 Task: Add Mineral Fusion Eye Makeup Remover to the cart.
Action: Mouse moved to (237, 104)
Screenshot: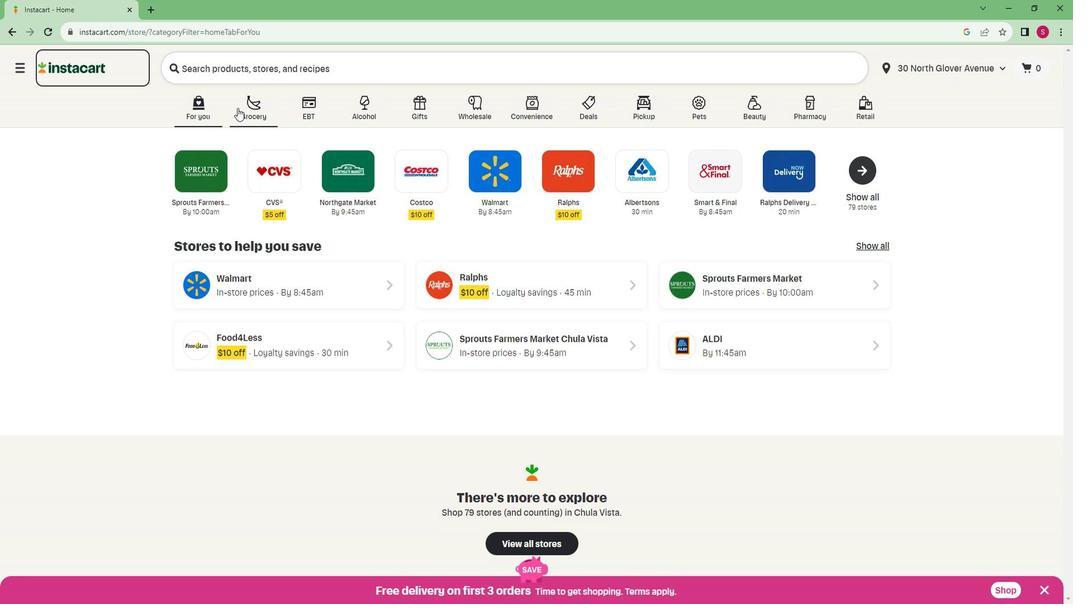 
Action: Mouse pressed left at (237, 104)
Screenshot: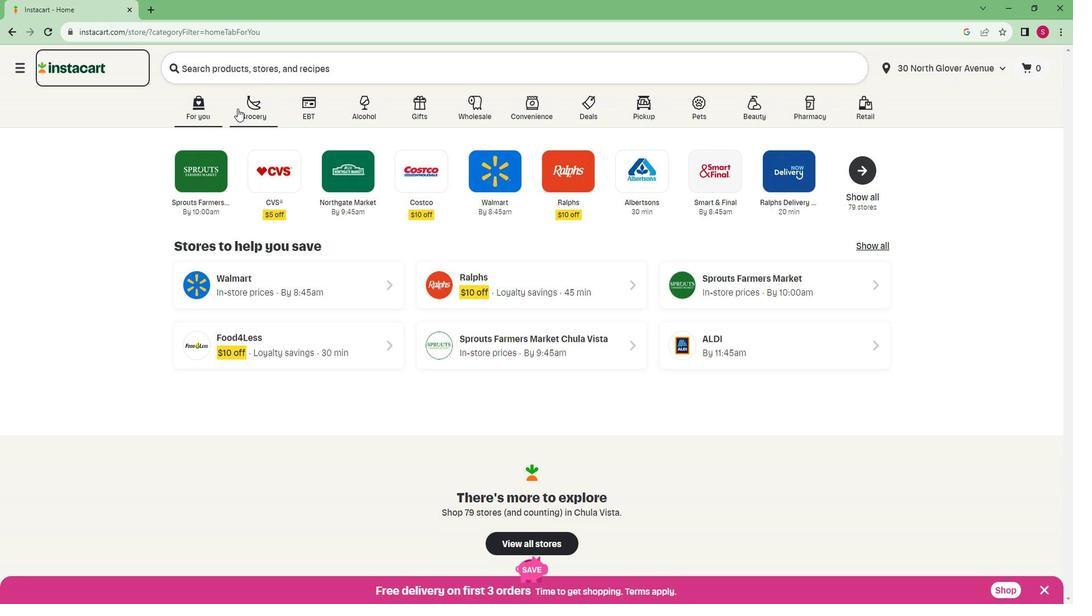
Action: Mouse moved to (209, 189)
Screenshot: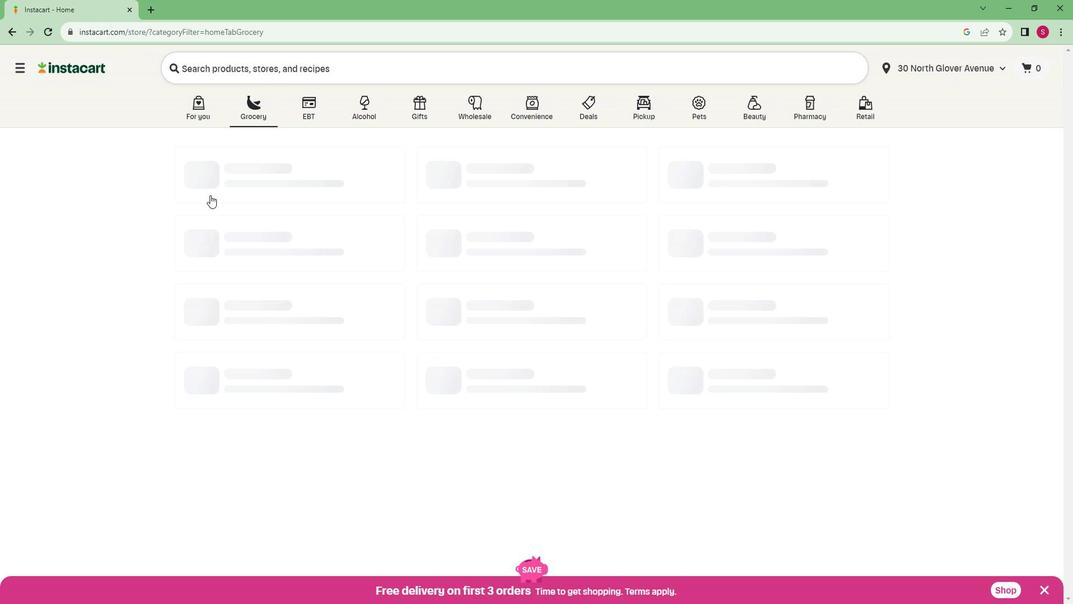 
Action: Mouse scrolled (209, 188) with delta (0, 0)
Screenshot: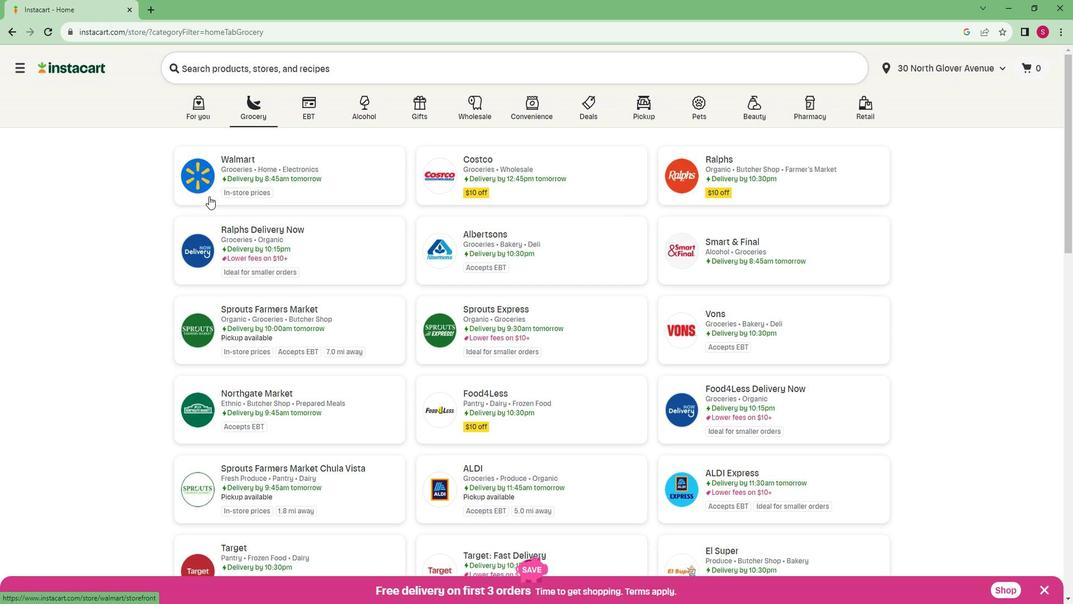 
Action: Mouse moved to (208, 189)
Screenshot: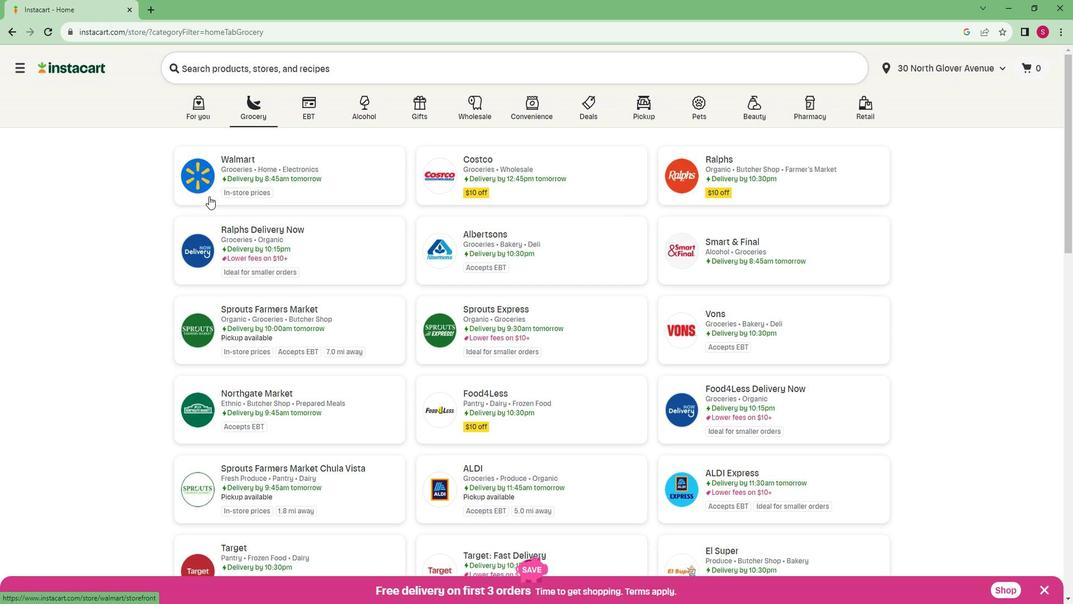 
Action: Mouse scrolled (208, 189) with delta (0, 0)
Screenshot: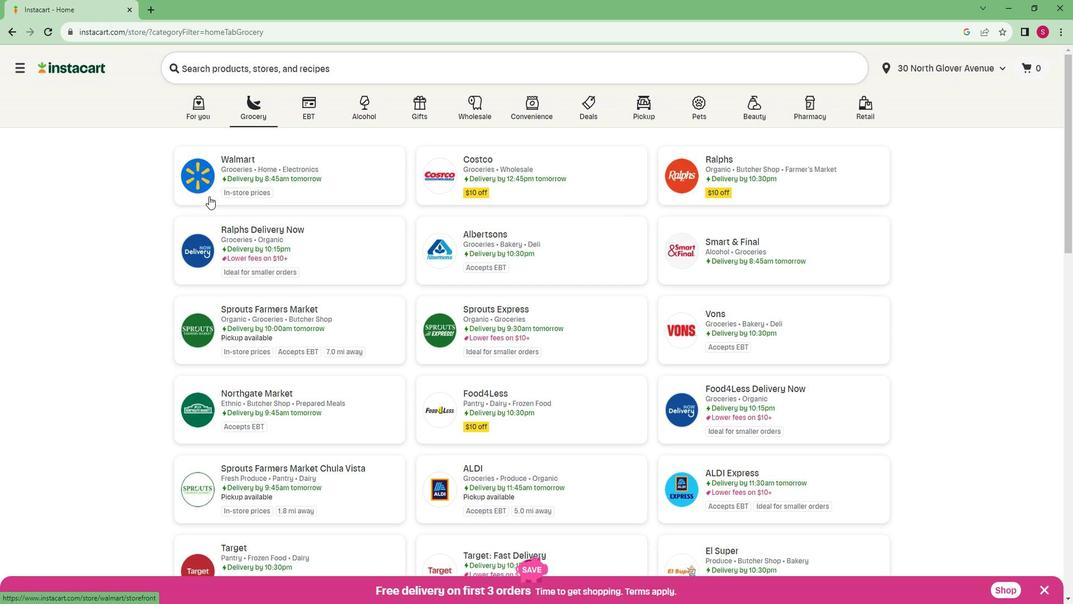
Action: Mouse moved to (272, 199)
Screenshot: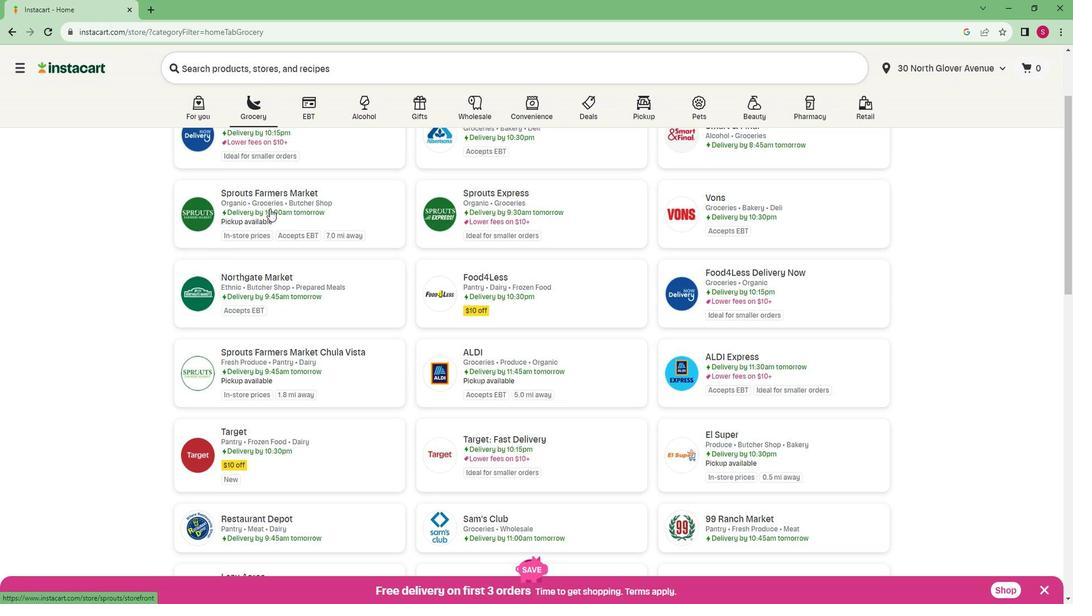 
Action: Mouse pressed left at (272, 199)
Screenshot: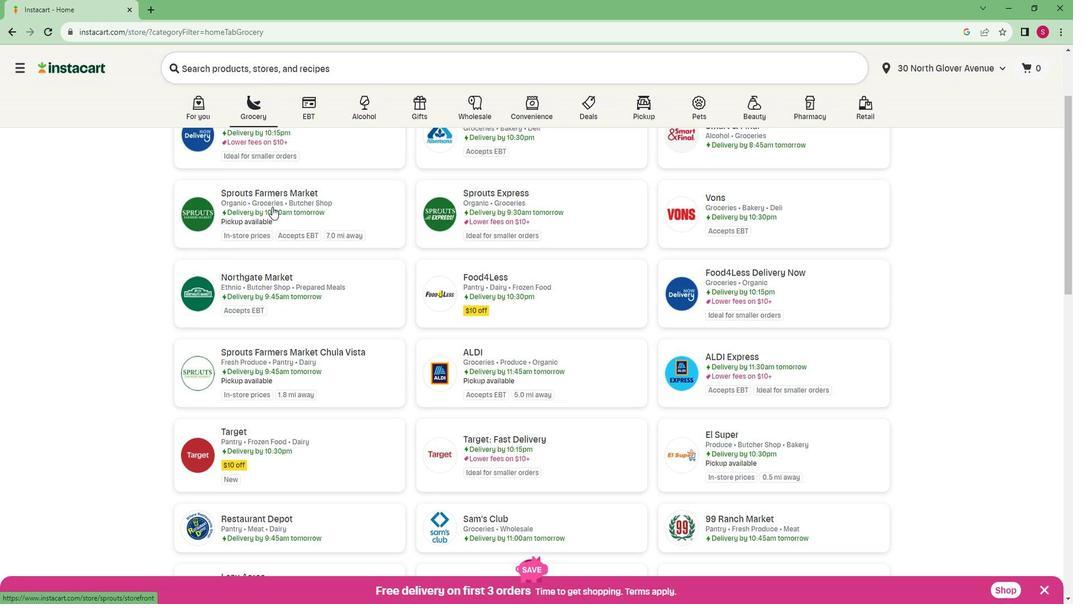 
Action: Mouse moved to (50, 340)
Screenshot: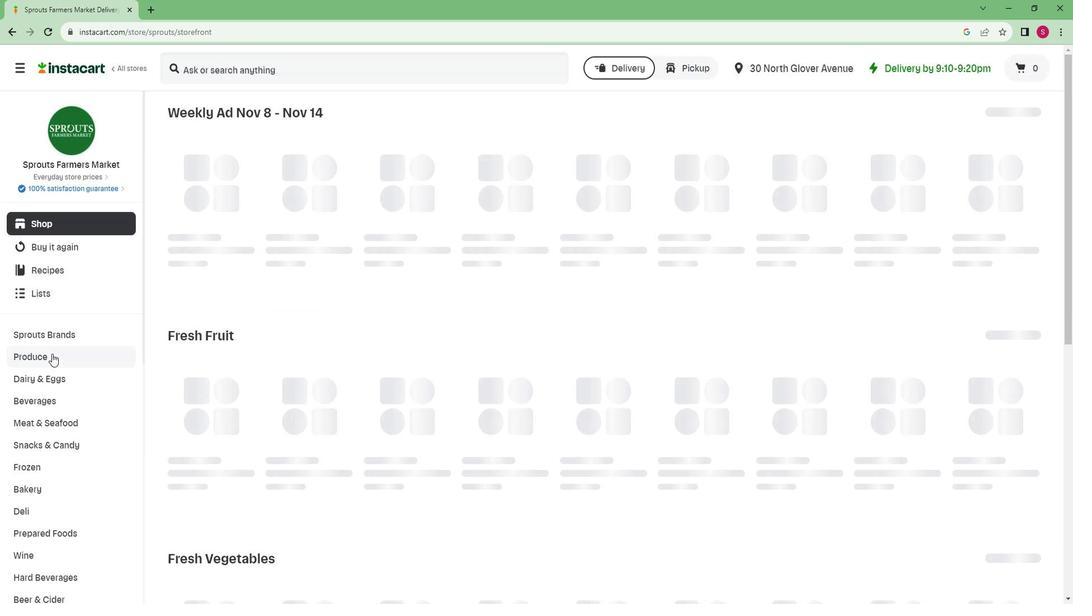 
Action: Mouse scrolled (50, 340) with delta (0, 0)
Screenshot: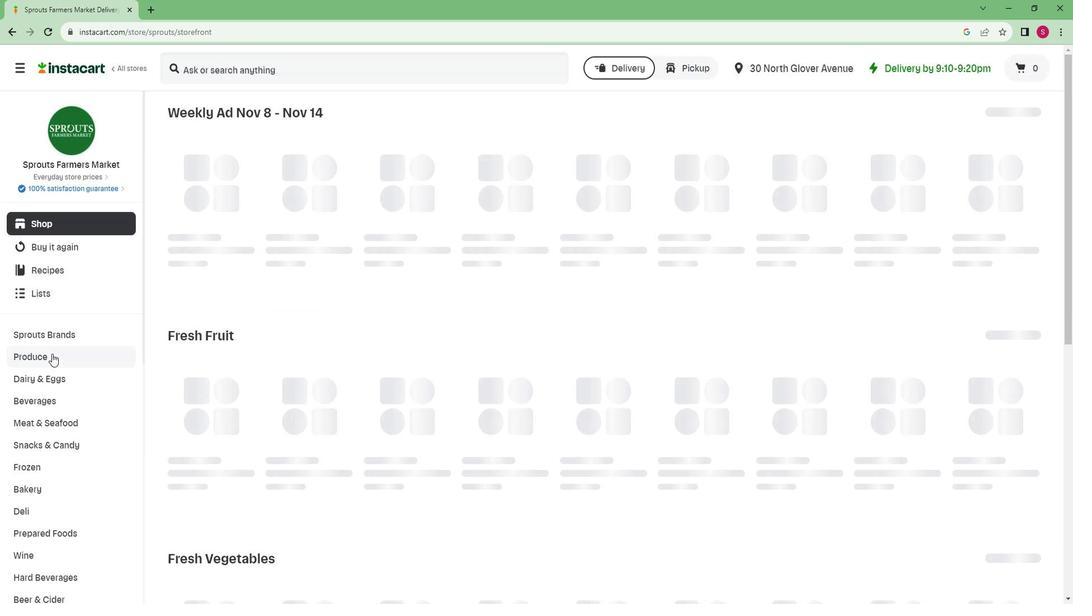 
Action: Mouse moved to (49, 340)
Screenshot: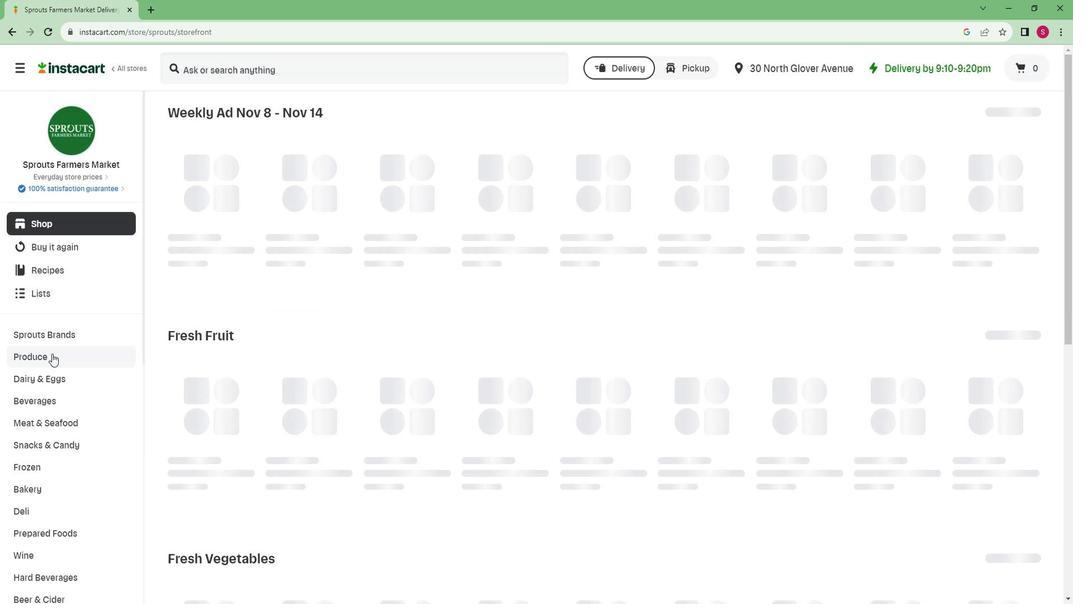 
Action: Mouse scrolled (49, 340) with delta (0, 0)
Screenshot: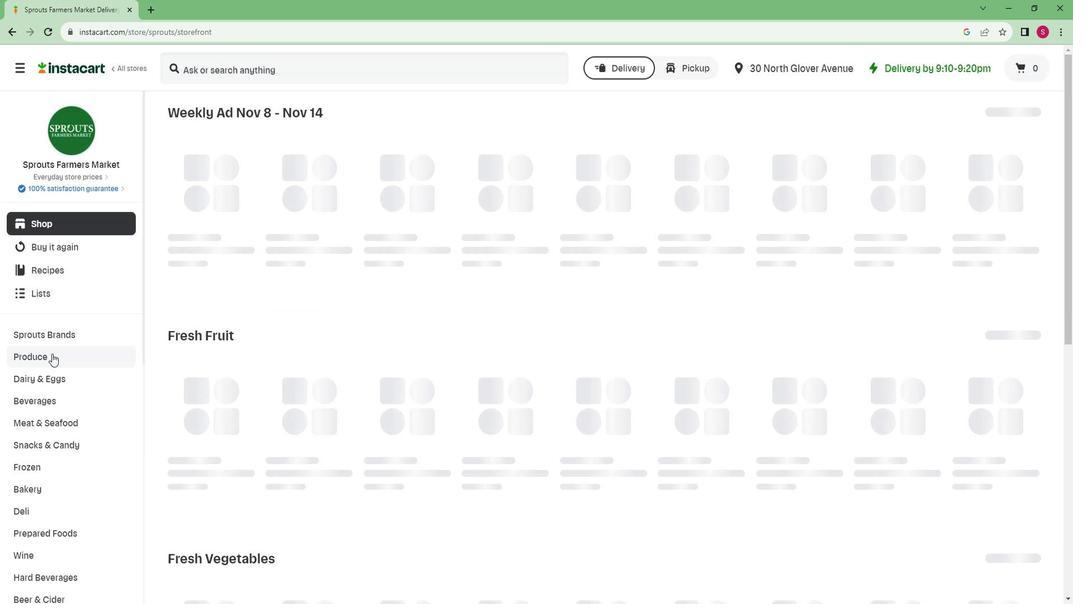 
Action: Mouse moved to (49, 340)
Screenshot: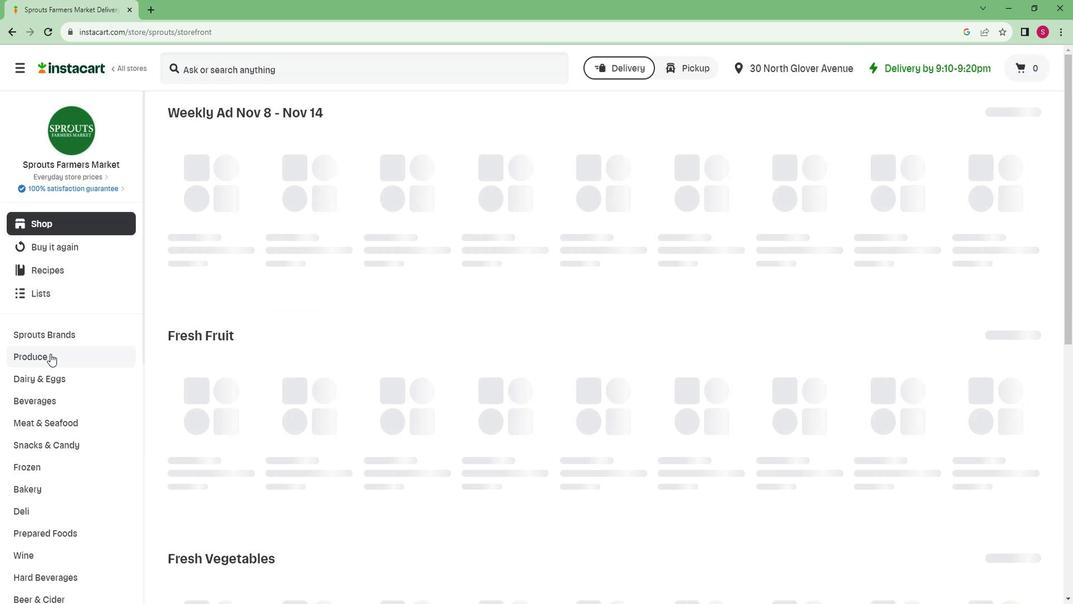 
Action: Mouse scrolled (49, 340) with delta (0, 0)
Screenshot: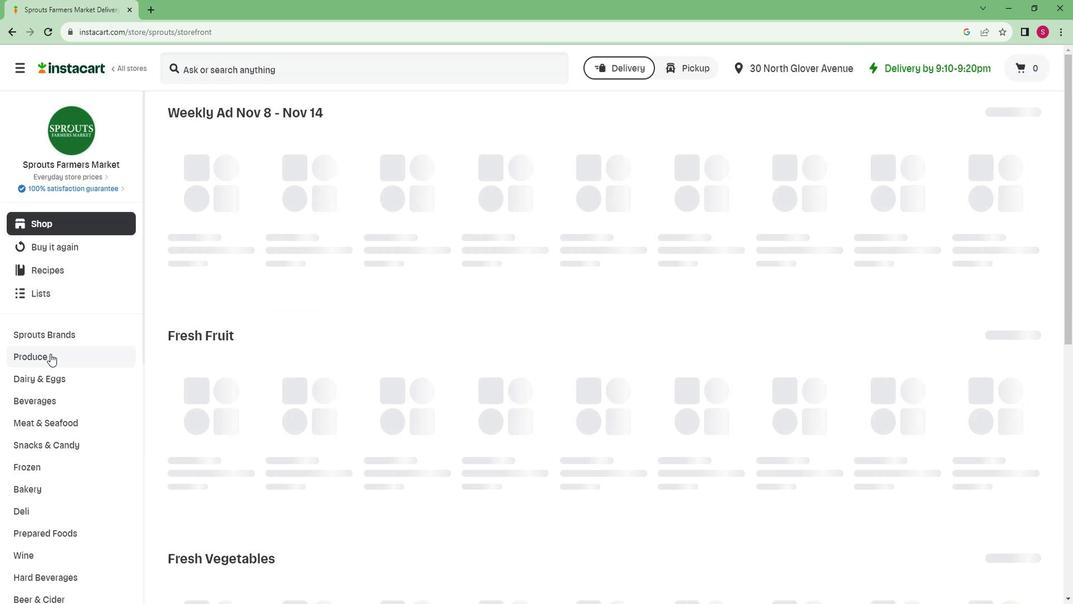 
Action: Mouse moved to (47, 340)
Screenshot: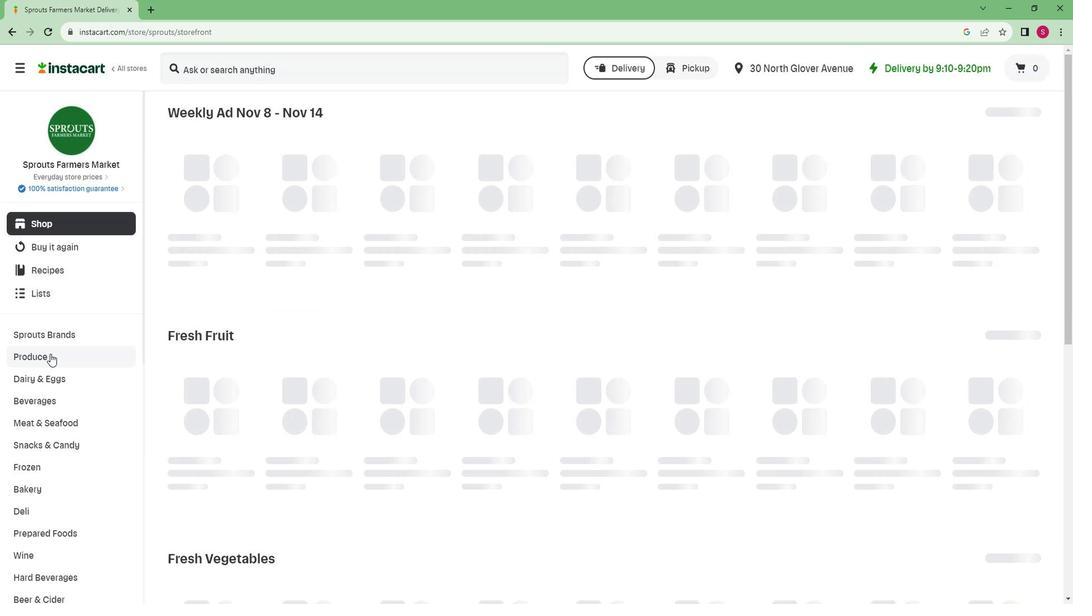 
Action: Mouse scrolled (47, 339) with delta (0, 0)
Screenshot: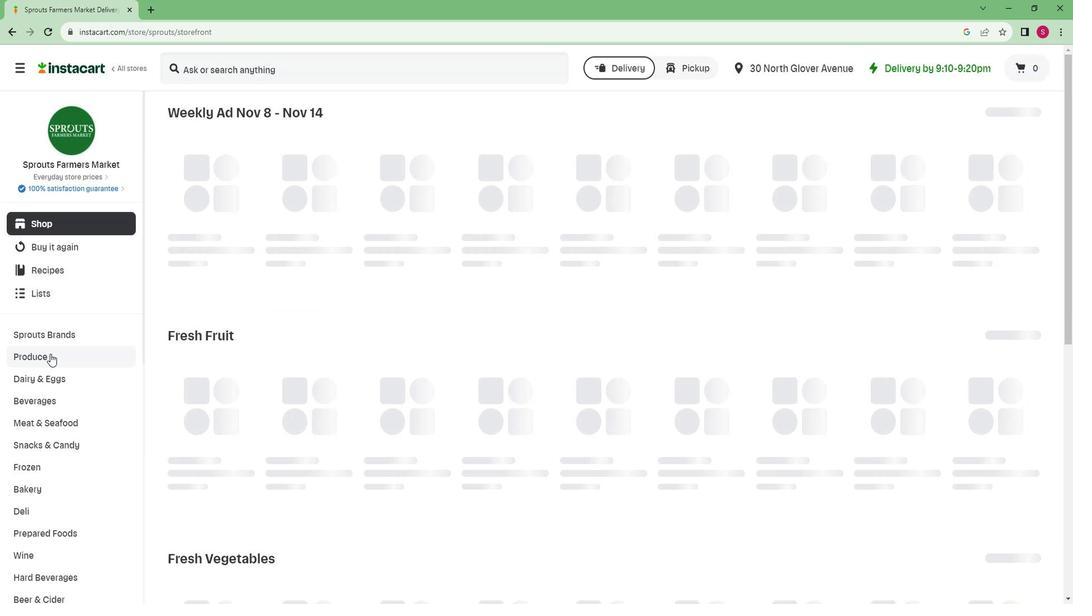 
Action: Mouse moved to (47, 340)
Screenshot: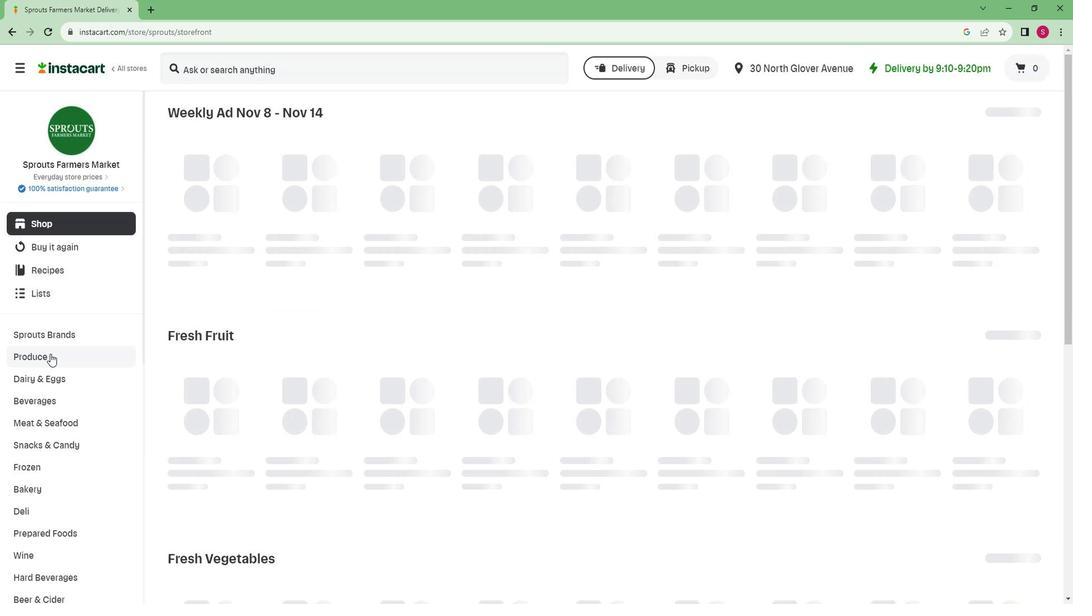 
Action: Mouse scrolled (47, 339) with delta (0, 0)
Screenshot: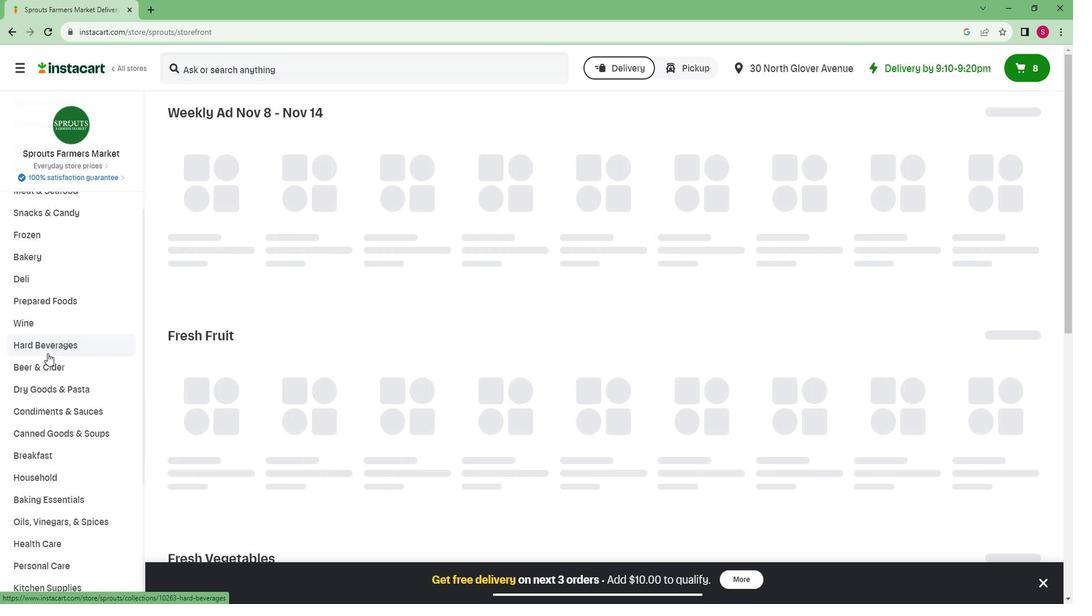 
Action: Mouse scrolled (47, 339) with delta (0, 0)
Screenshot: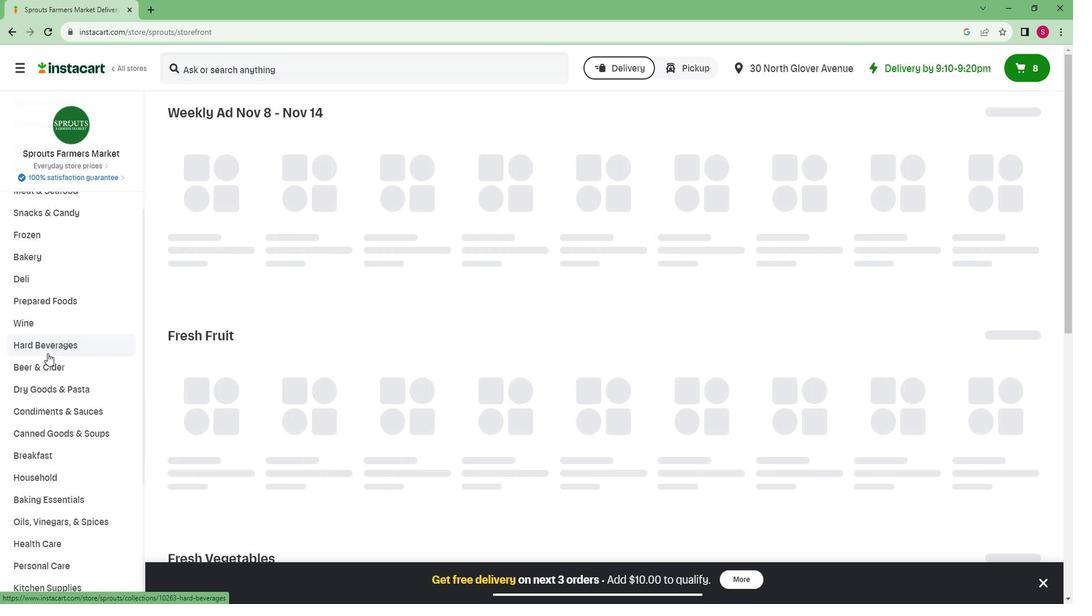 
Action: Mouse scrolled (47, 339) with delta (0, 0)
Screenshot: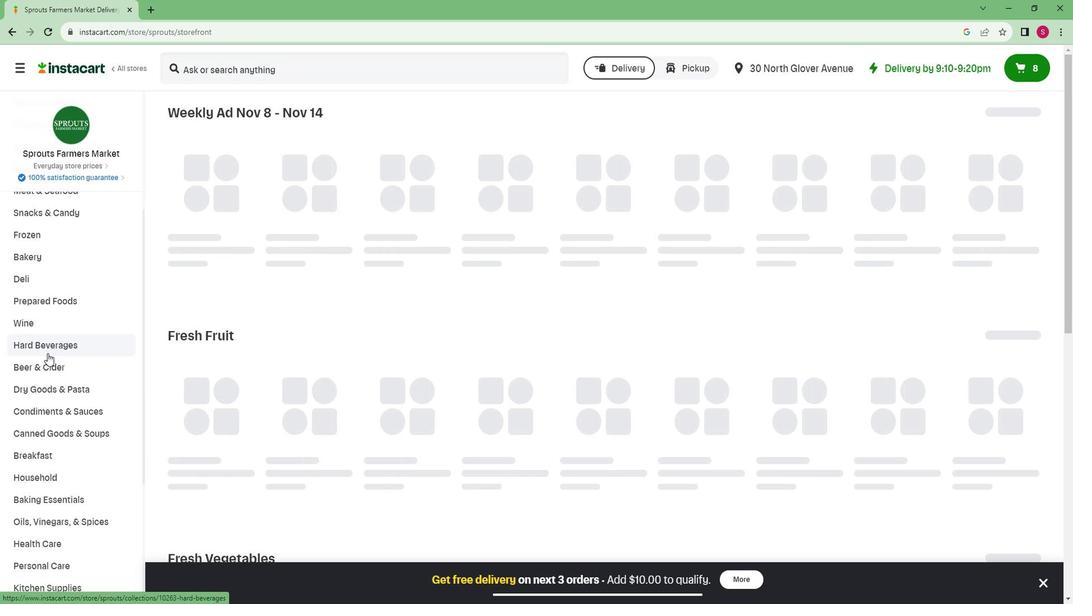 
Action: Mouse moved to (31, 510)
Screenshot: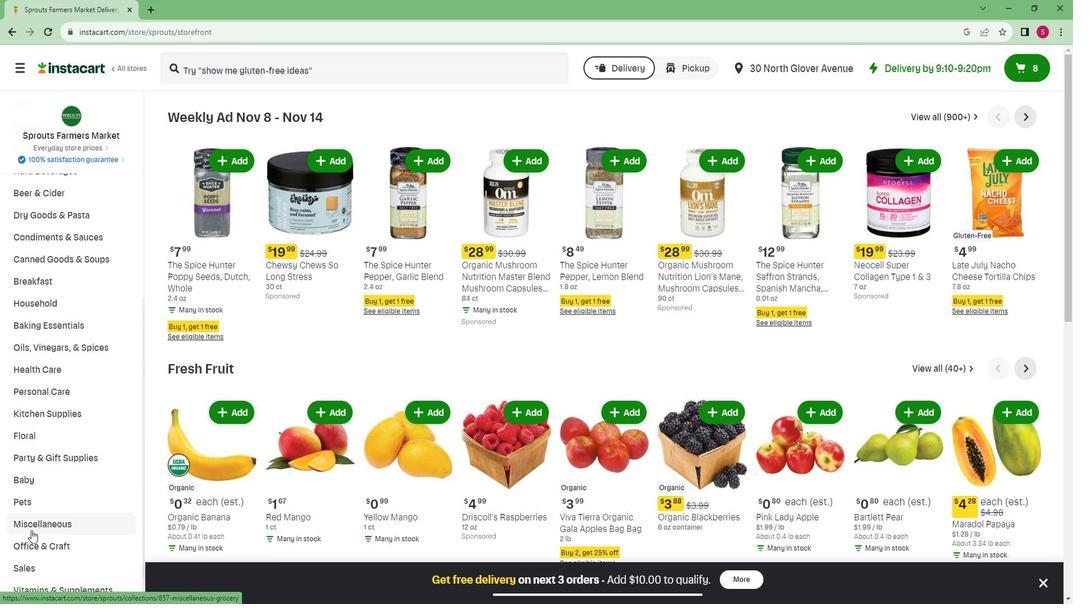 
Action: Mouse scrolled (31, 509) with delta (0, 0)
Screenshot: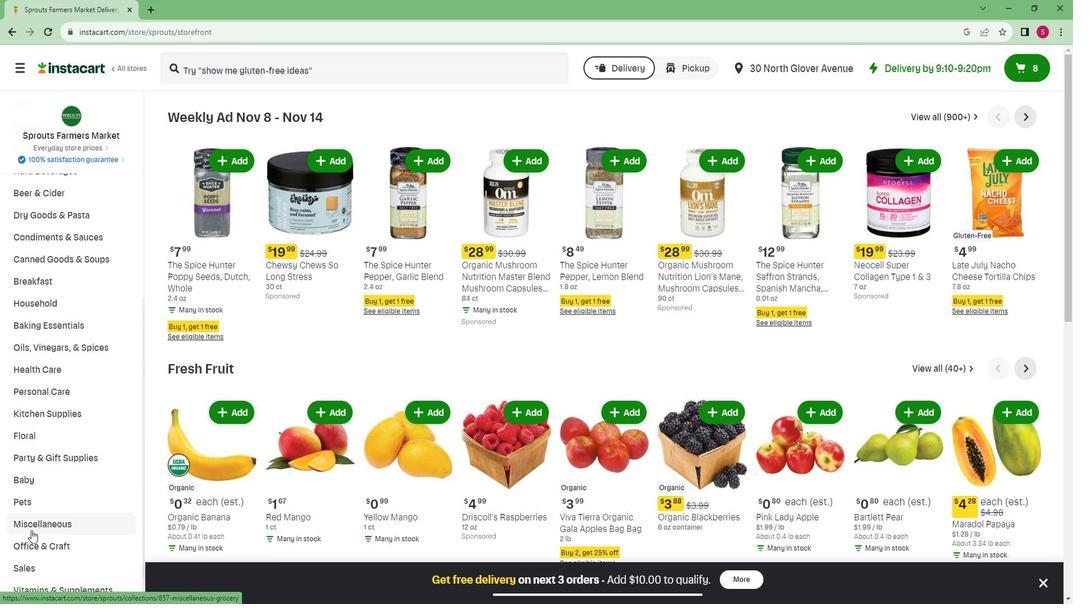 
Action: Mouse moved to (31, 507)
Screenshot: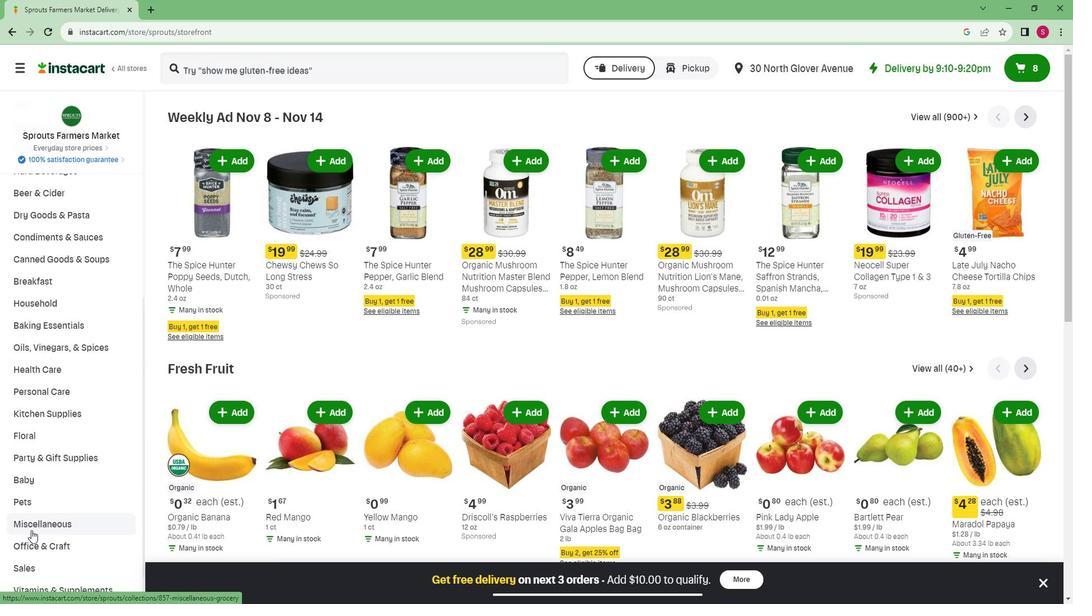 
Action: Mouse scrolled (31, 506) with delta (0, 0)
Screenshot: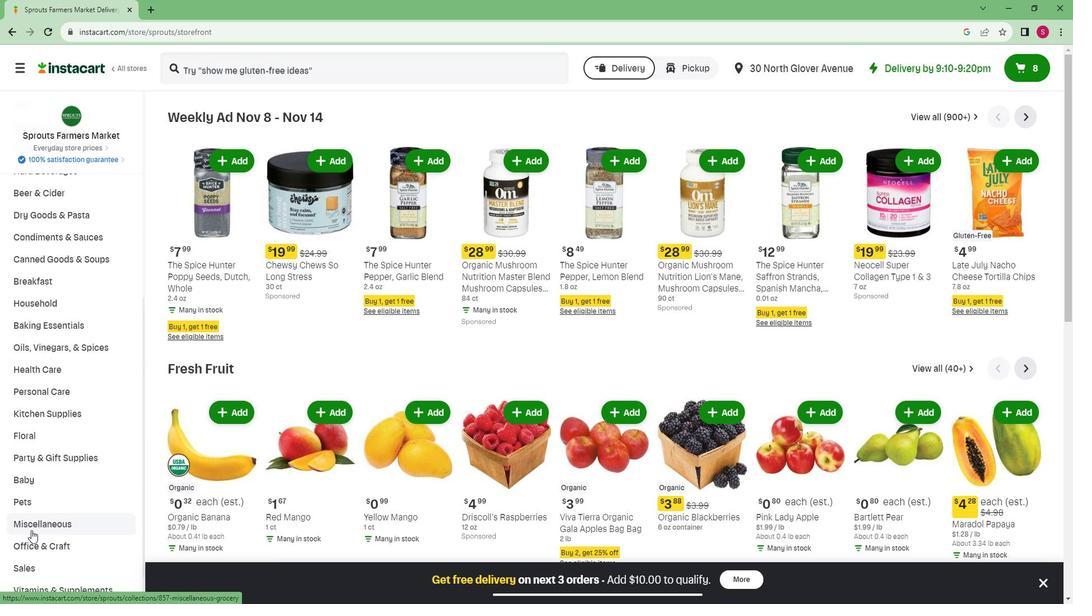 
Action: Mouse moved to (28, 536)
Screenshot: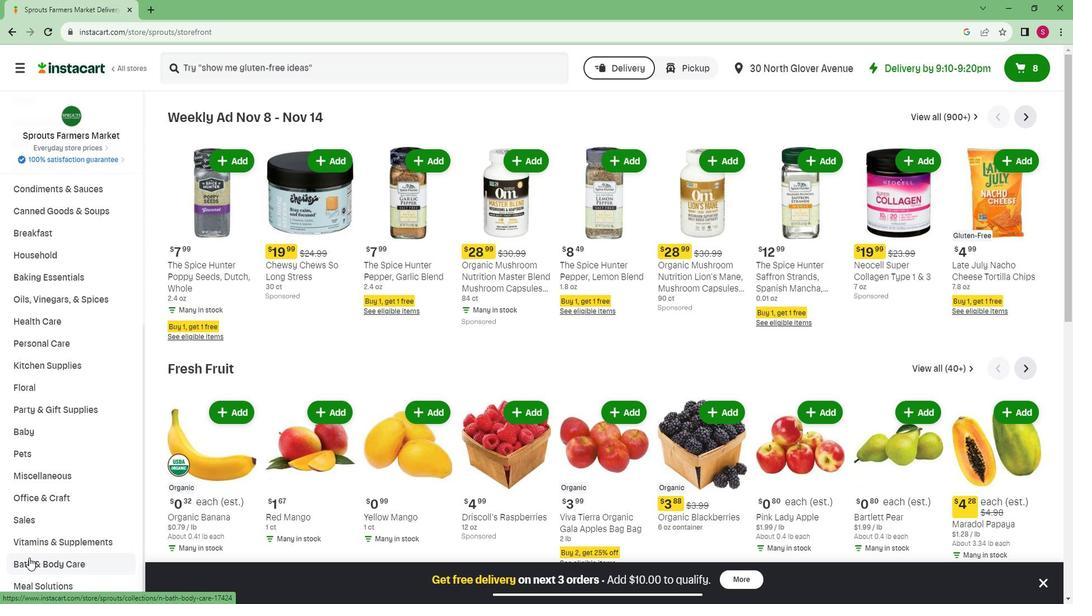 
Action: Mouse pressed left at (28, 536)
Screenshot: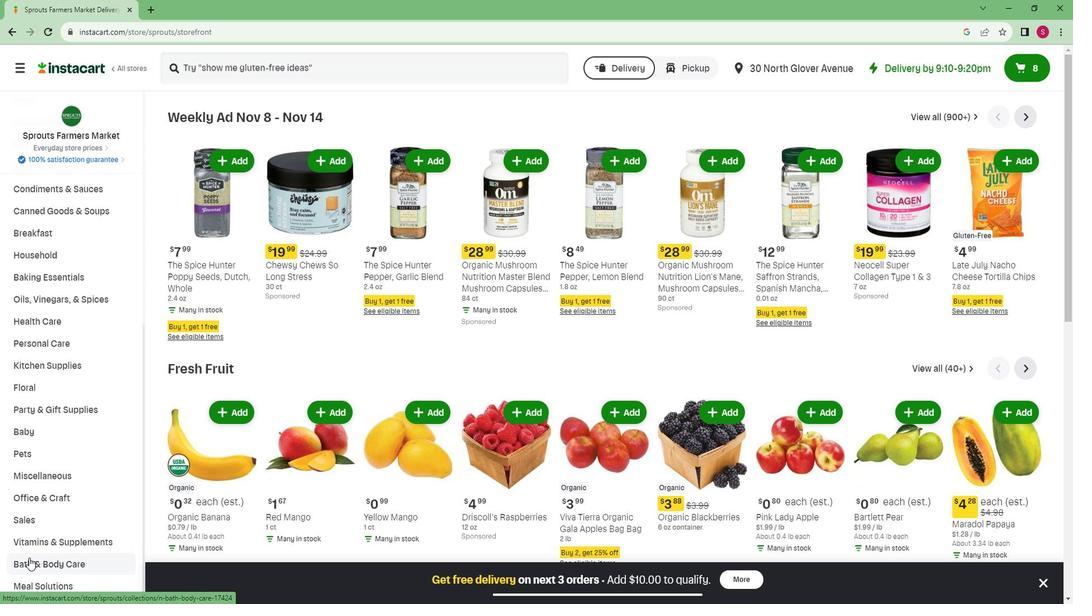 
Action: Mouse moved to (601, 137)
Screenshot: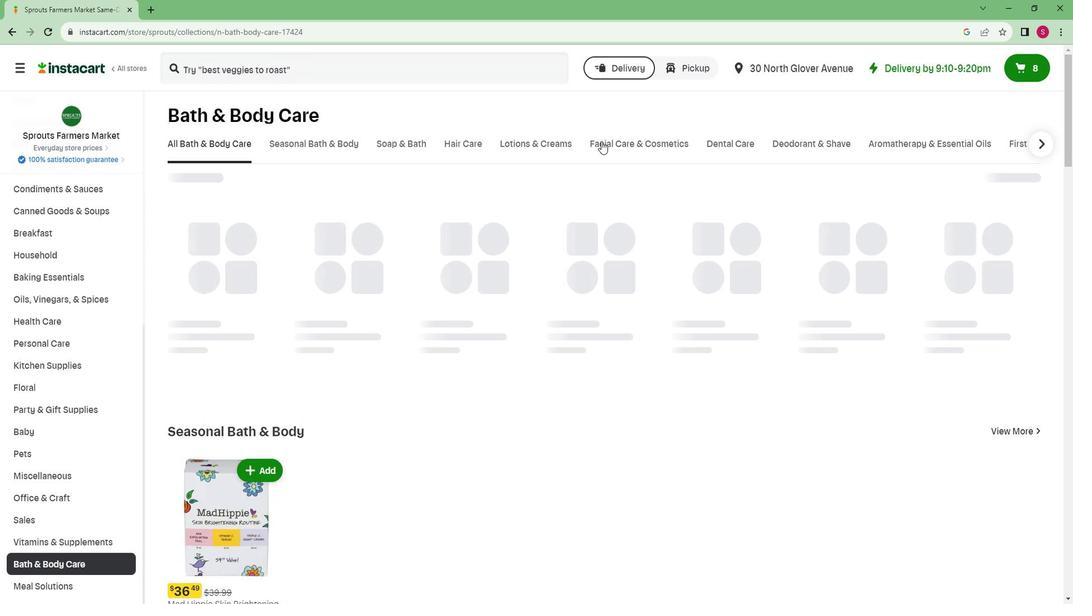 
Action: Mouse pressed left at (601, 137)
Screenshot: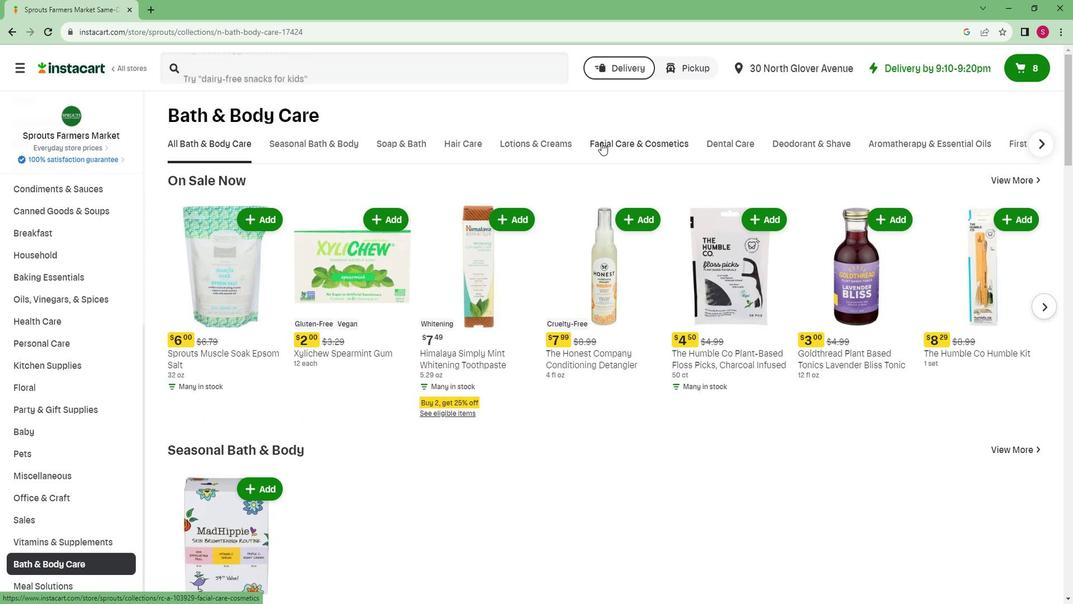 
Action: Mouse moved to (314, 59)
Screenshot: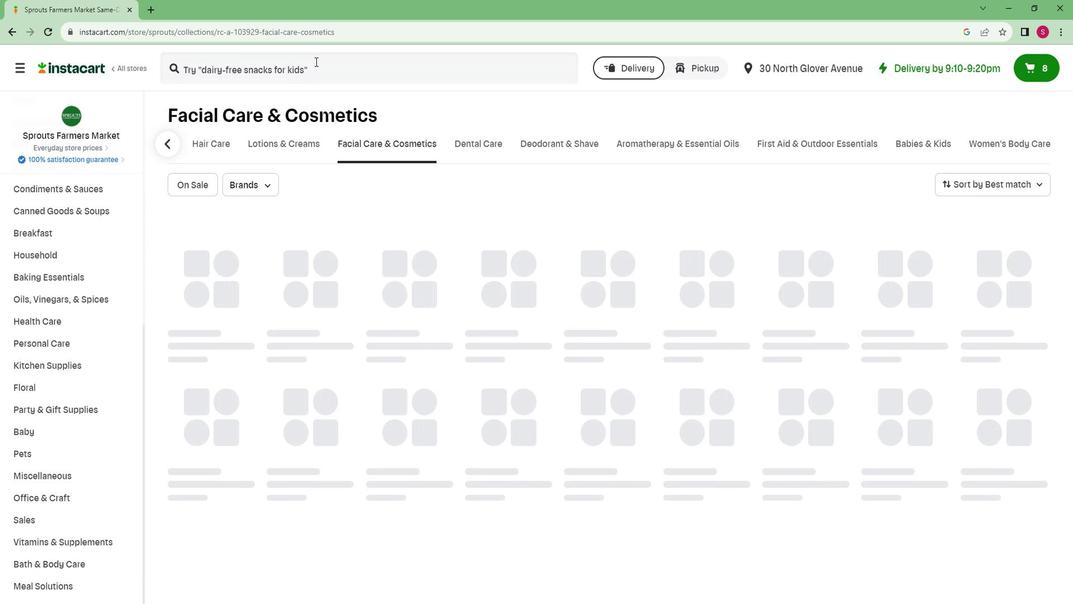 
Action: Mouse pressed left at (314, 59)
Screenshot: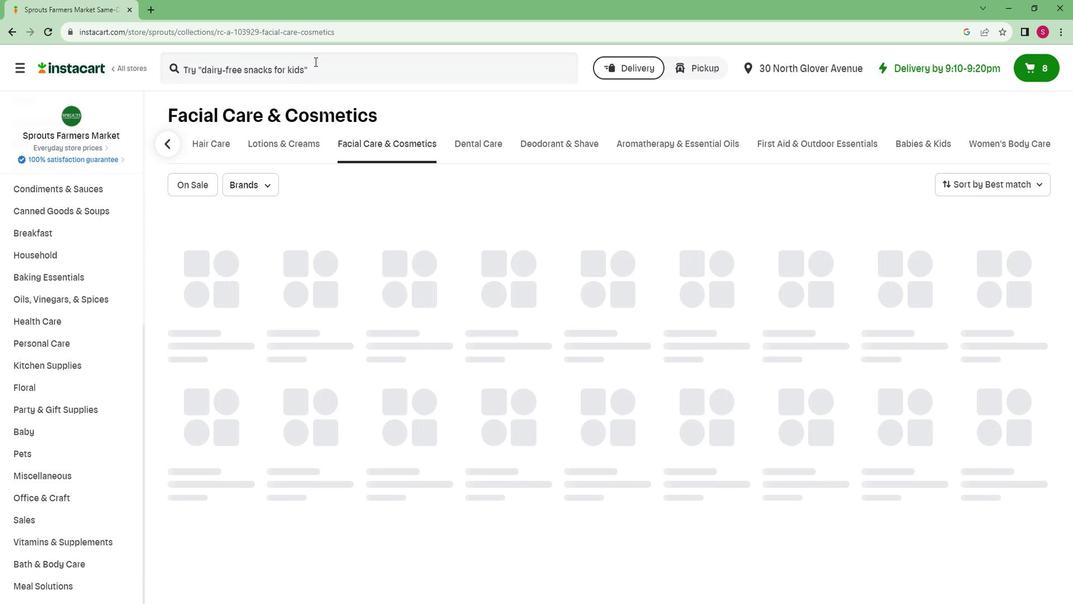 
Action: Mouse moved to (308, 59)
Screenshot: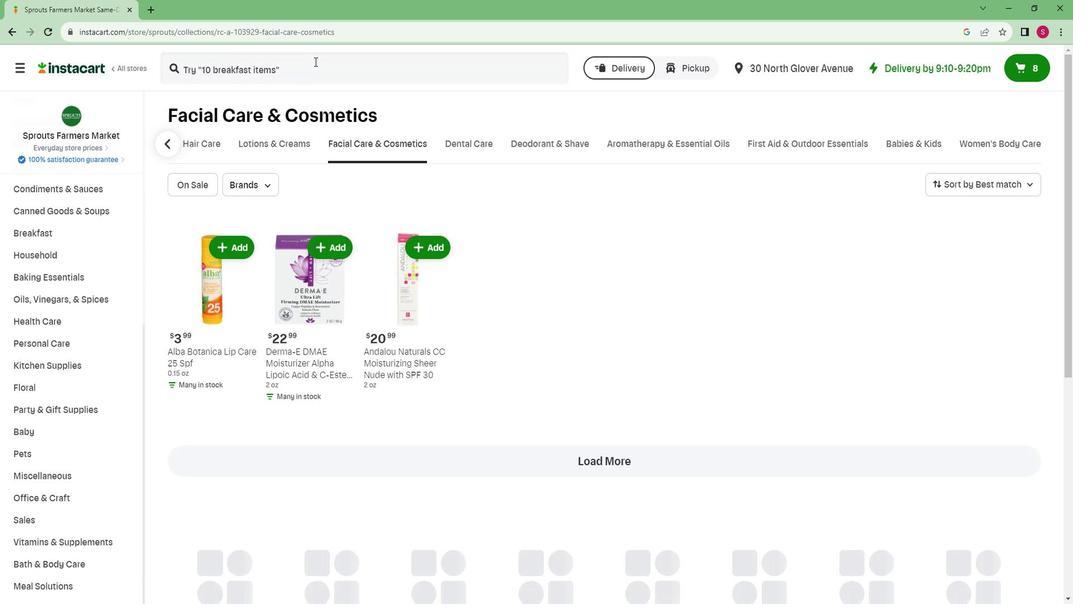 
Action: Mouse pressed left at (308, 59)
Screenshot: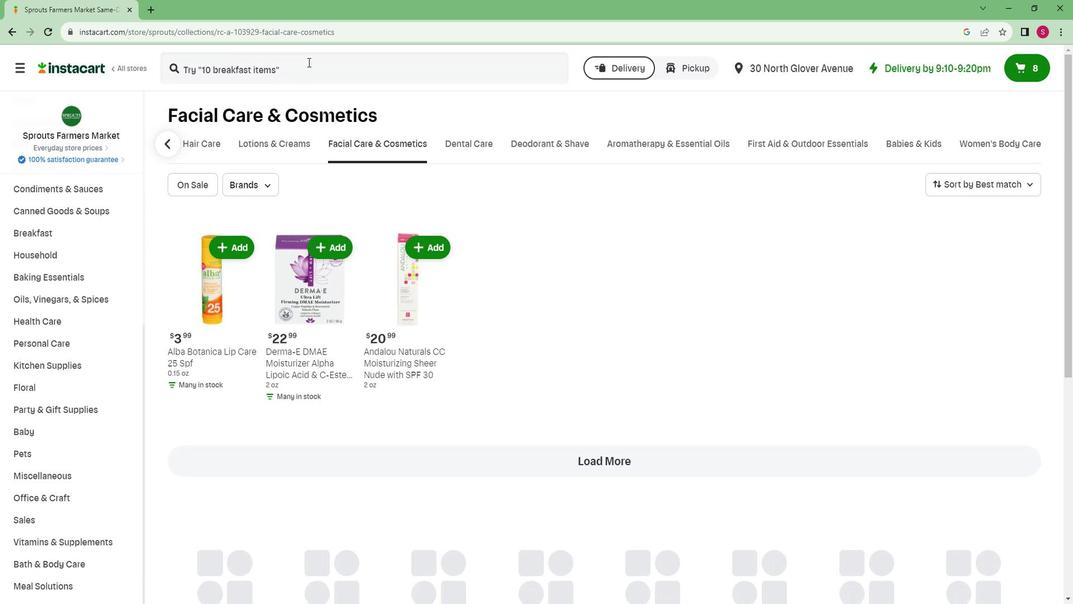 
Action: Mouse moved to (295, 64)
Screenshot: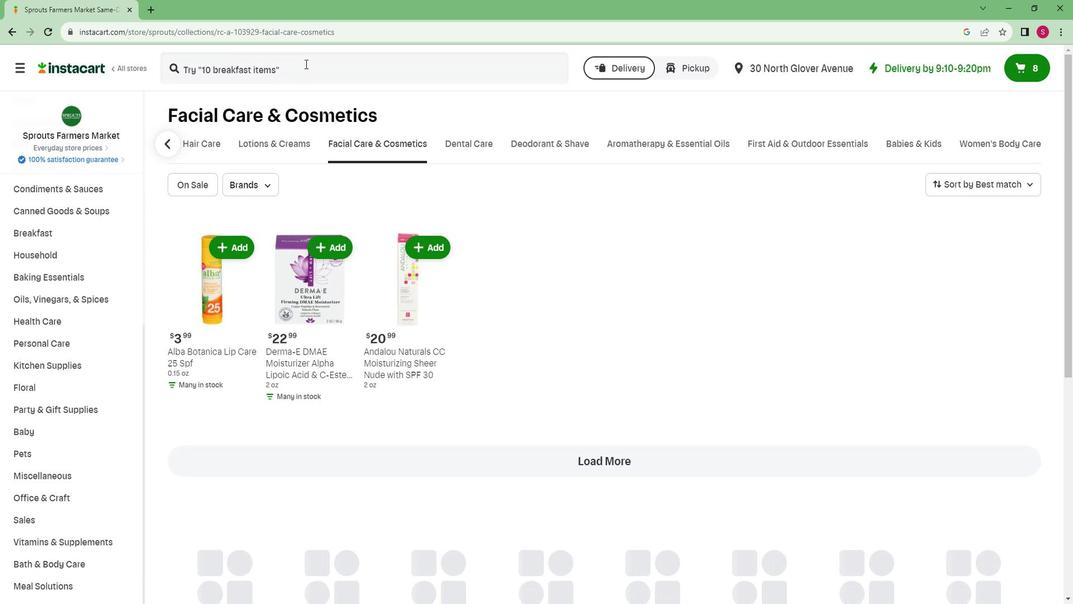 
Action: Mouse pressed left at (295, 64)
Screenshot: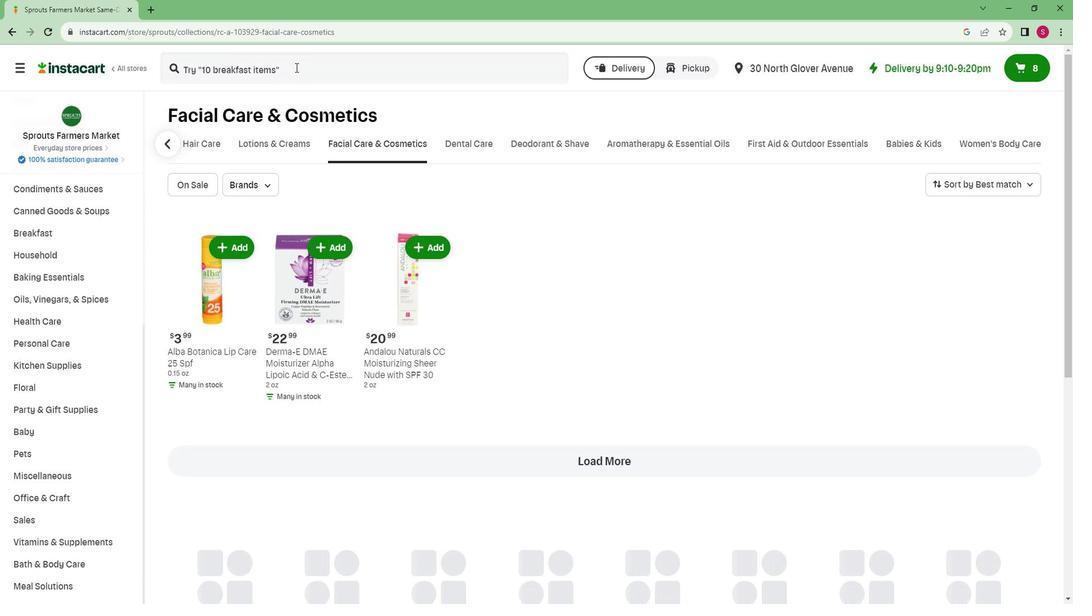 
Action: Key pressed <Key.caps_lock>M<Key.caps_lock>ineral<Key.space><Key.caps_lock>F<Key.caps_lock>usion<Key.space><Key.caps_lock>E<Key.caps_lock>ye<Key.space><Key.caps_lock>M<Key.caps_lock>akeup<Key.space><Key.caps_lock>R<Key.caps_lock>emover<Key.enter>
Screenshot: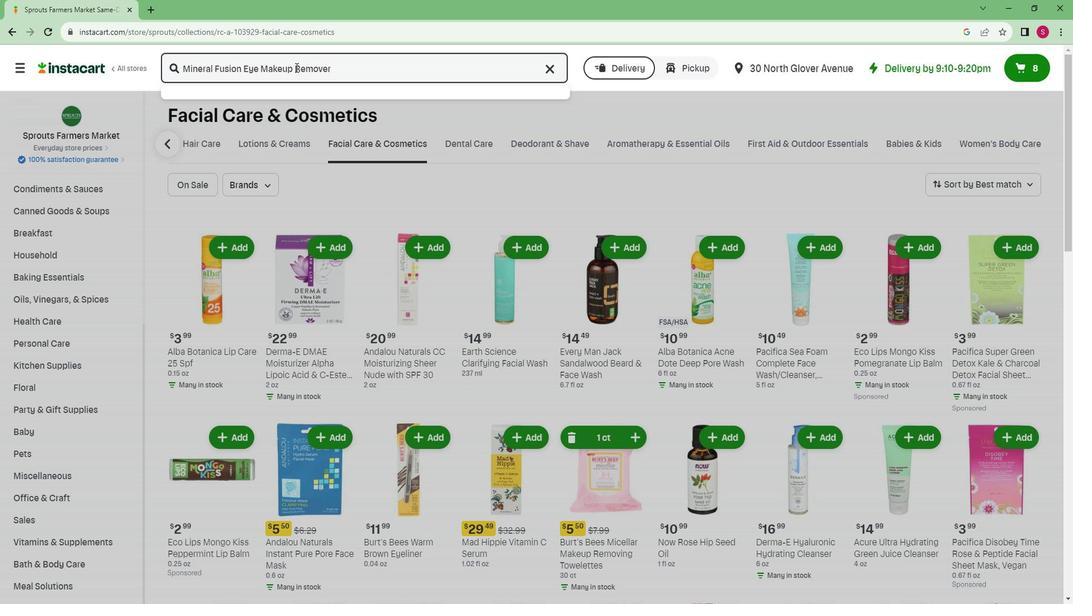 
Action: Mouse moved to (400, 229)
Screenshot: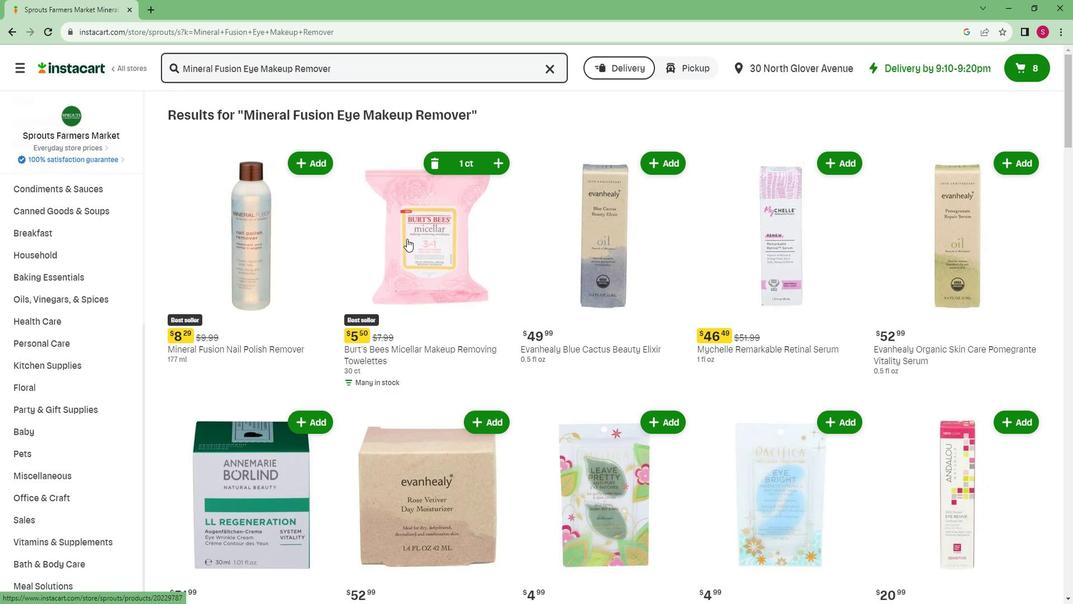 
Action: Mouse scrolled (400, 229) with delta (0, 0)
Screenshot: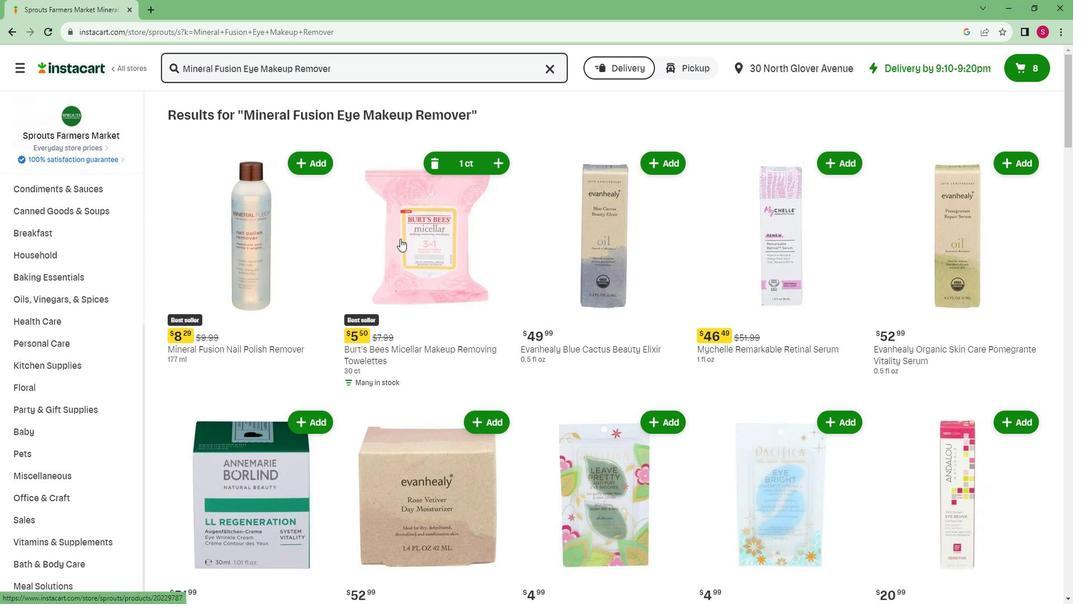 
Action: Mouse scrolled (400, 229) with delta (0, 0)
Screenshot: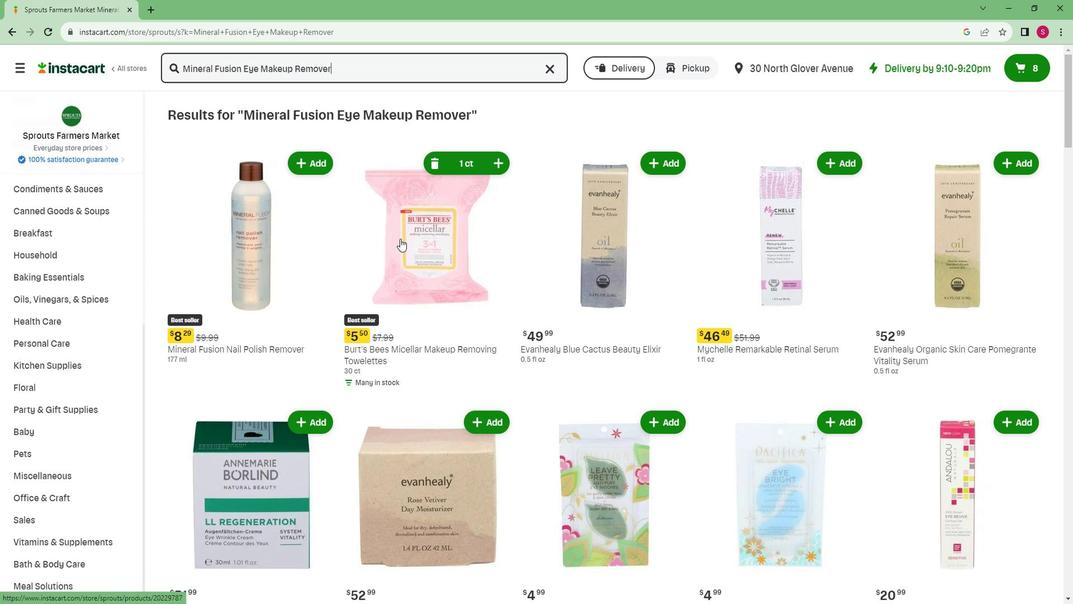 
Action: Mouse scrolled (400, 229) with delta (0, 0)
Screenshot: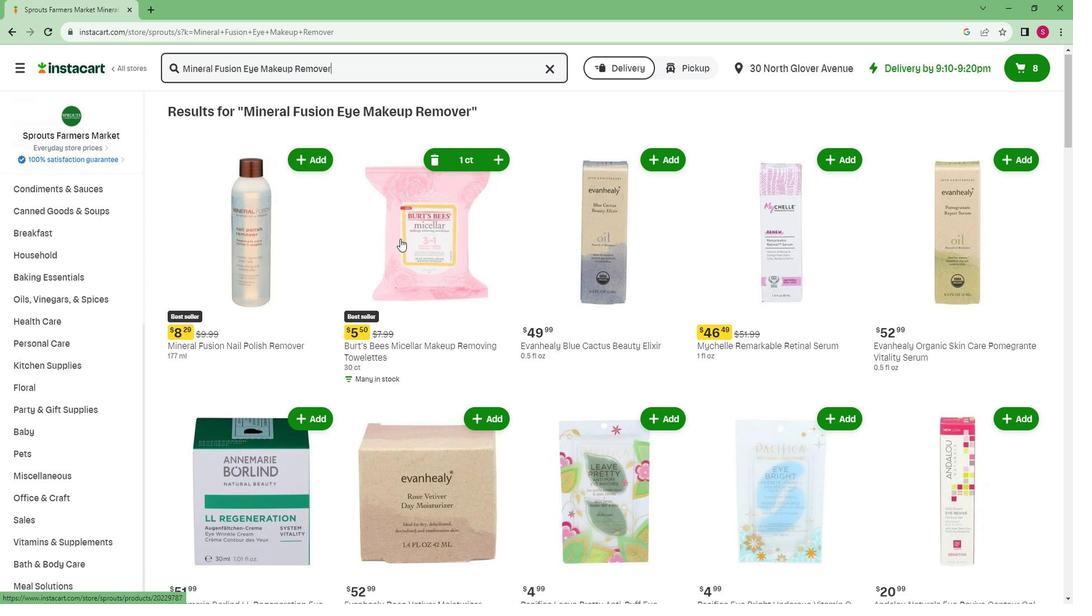 
Action: Mouse scrolled (400, 229) with delta (0, 0)
Screenshot: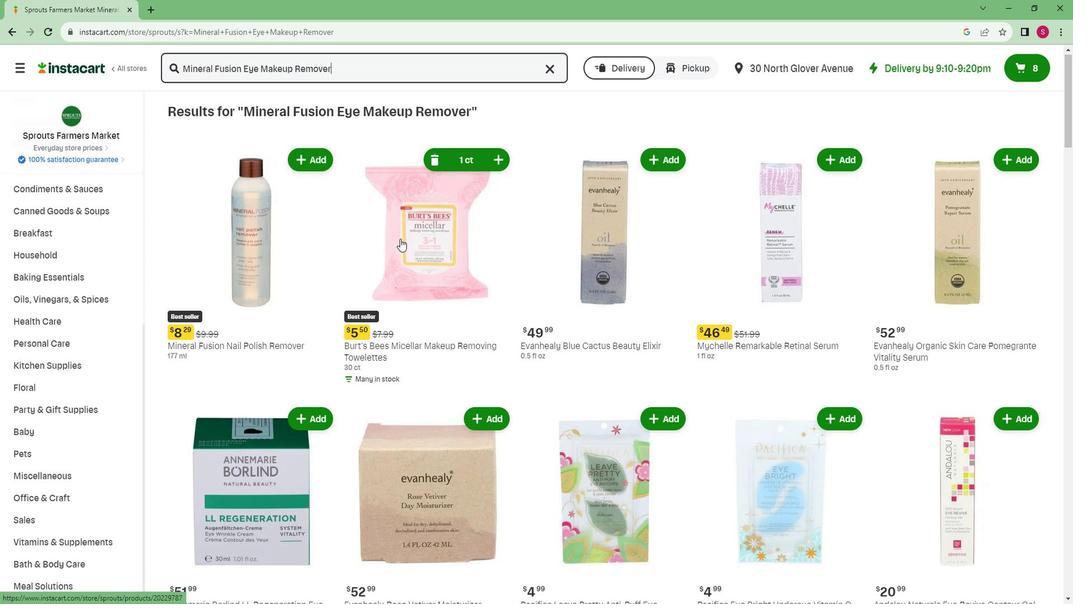 
Action: Mouse scrolled (400, 229) with delta (0, 0)
Screenshot: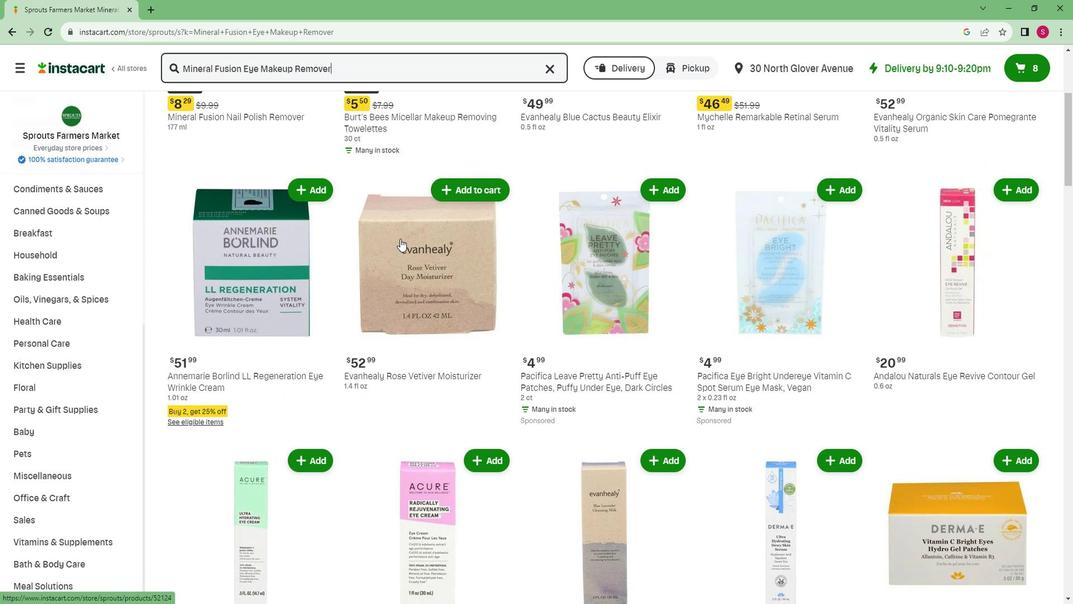 
Action: Mouse scrolled (400, 229) with delta (0, 0)
Screenshot: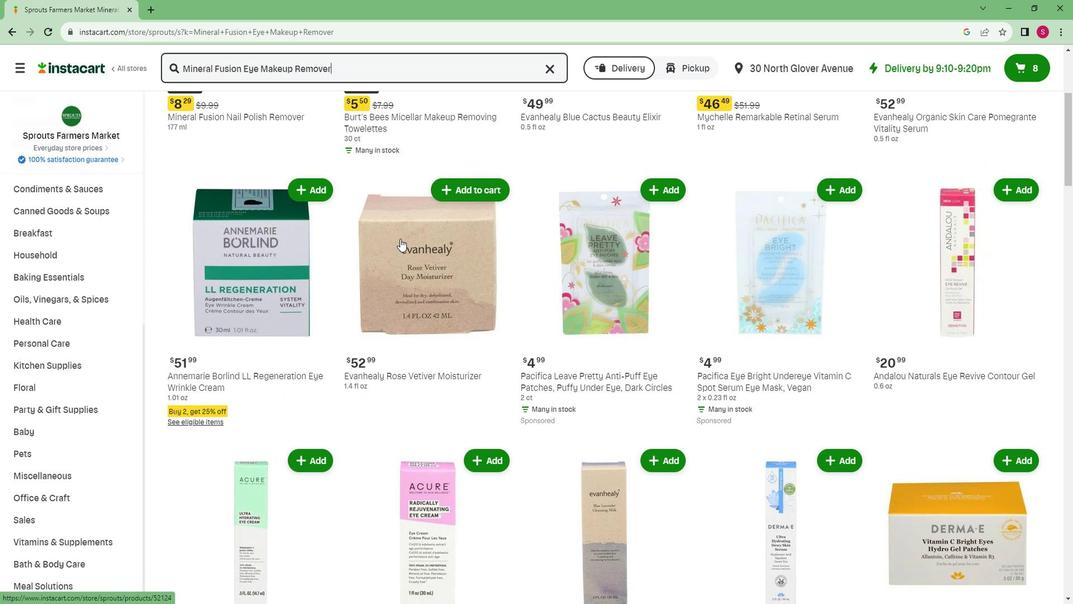 
Action: Mouse scrolled (400, 229) with delta (0, 0)
Screenshot: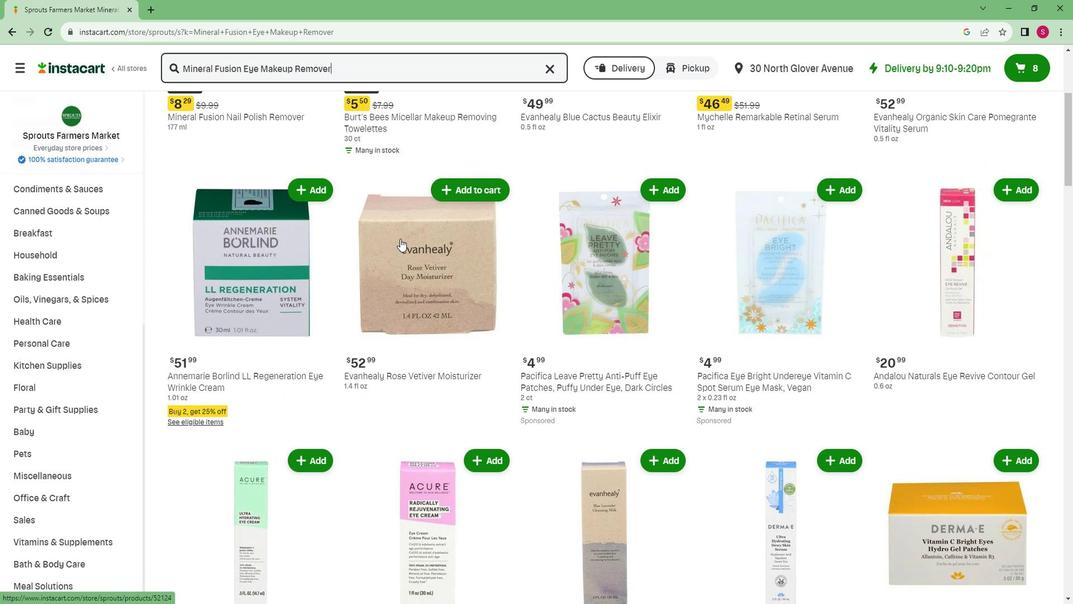 
Action: Mouse scrolled (400, 229) with delta (0, 0)
Screenshot: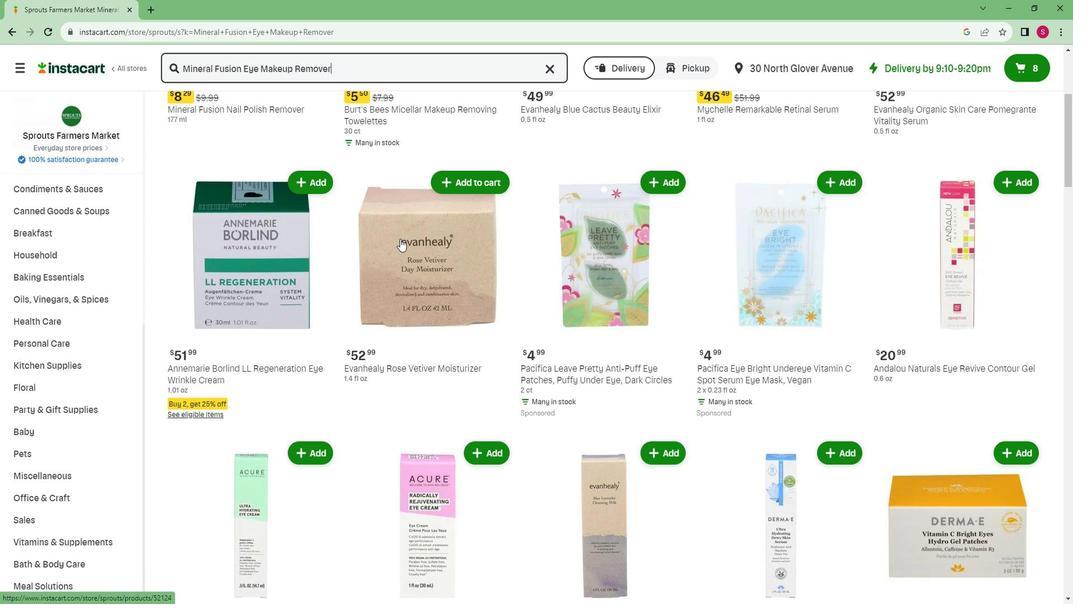 
Action: Mouse scrolled (400, 229) with delta (0, 0)
Screenshot: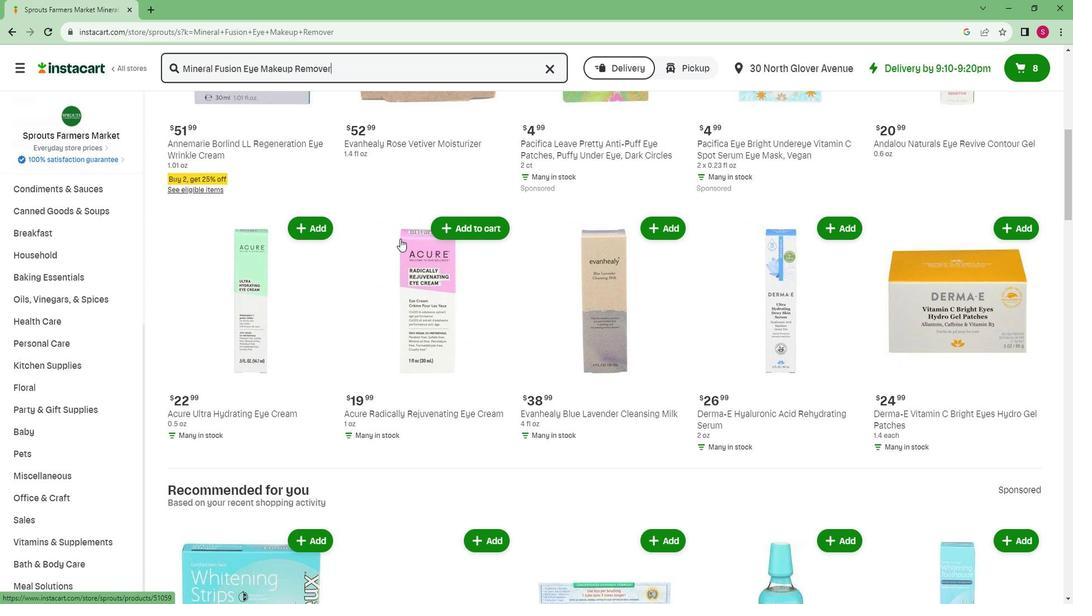 
Action: Mouse scrolled (400, 229) with delta (0, 0)
Screenshot: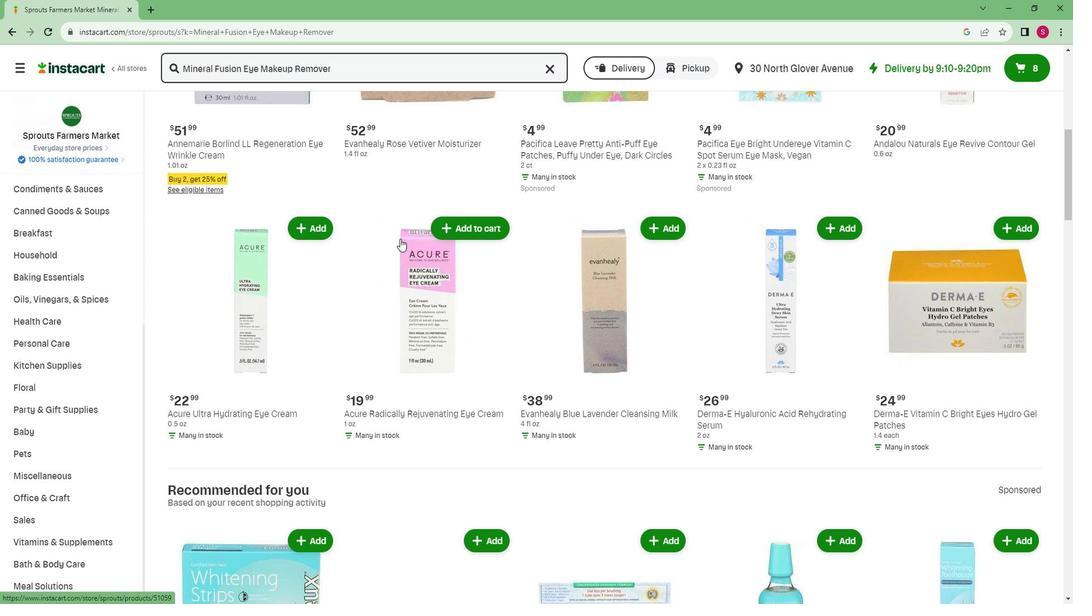 
Action: Mouse scrolled (400, 229) with delta (0, 0)
Screenshot: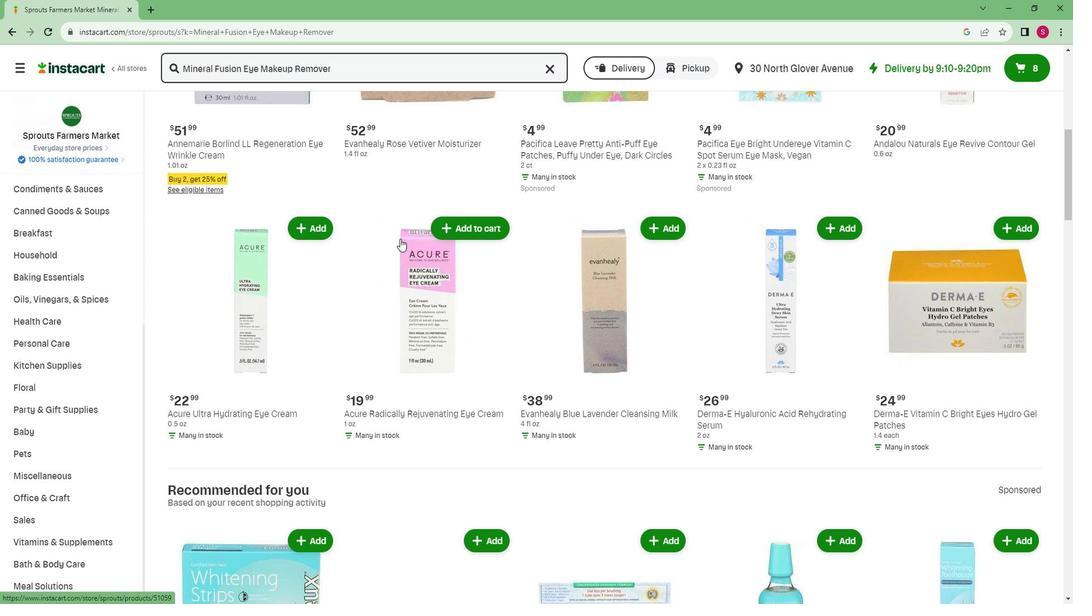
Action: Mouse scrolled (400, 229) with delta (0, 0)
Screenshot: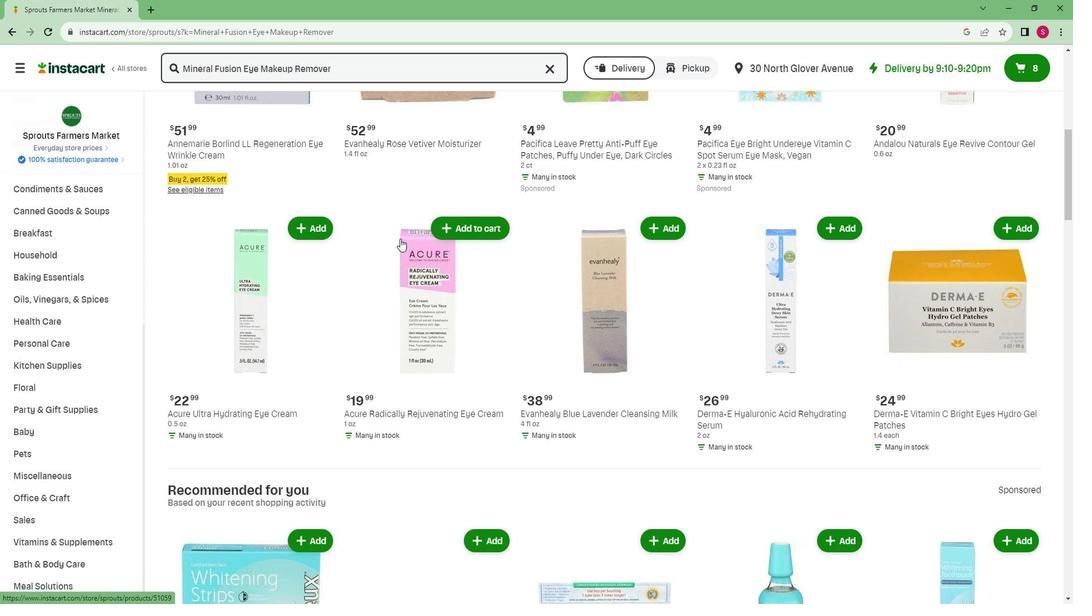 
Action: Mouse scrolled (400, 229) with delta (0, 0)
Screenshot: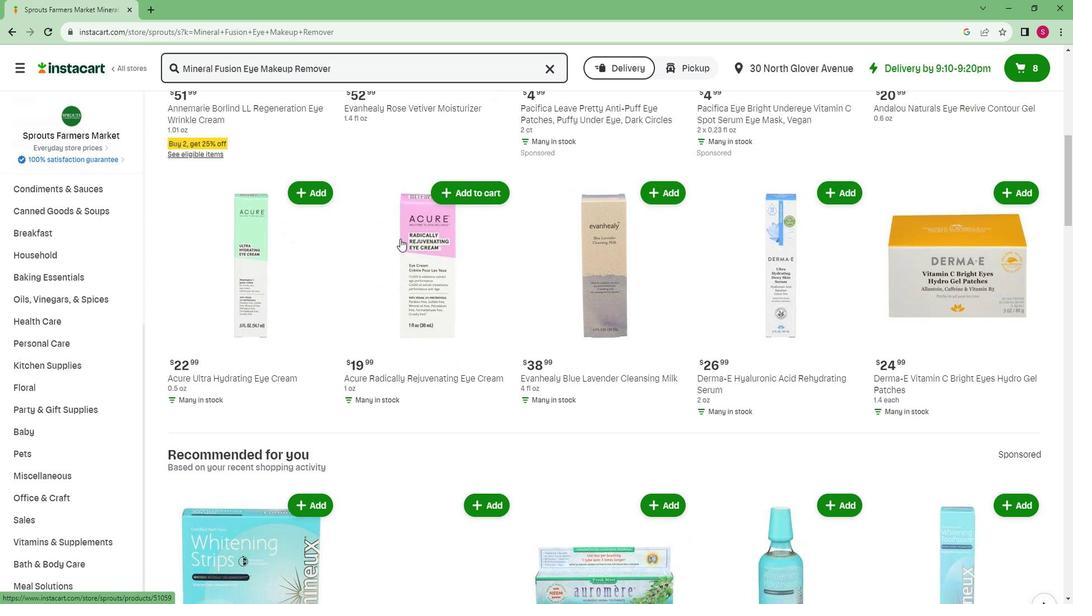 
